 Task: Create a due date automation trigger when advanced on, on the wednesday of the week before a card is due add basic assigned only to anyone at 11:00 AM.
Action: Mouse moved to (1070, 83)
Screenshot: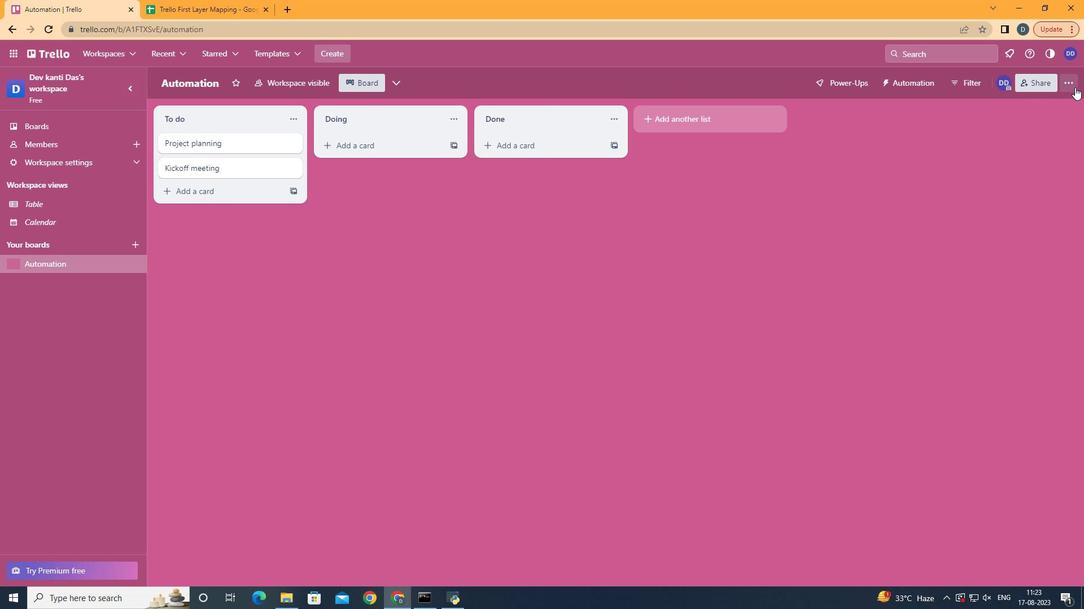 
Action: Mouse pressed left at (1070, 83)
Screenshot: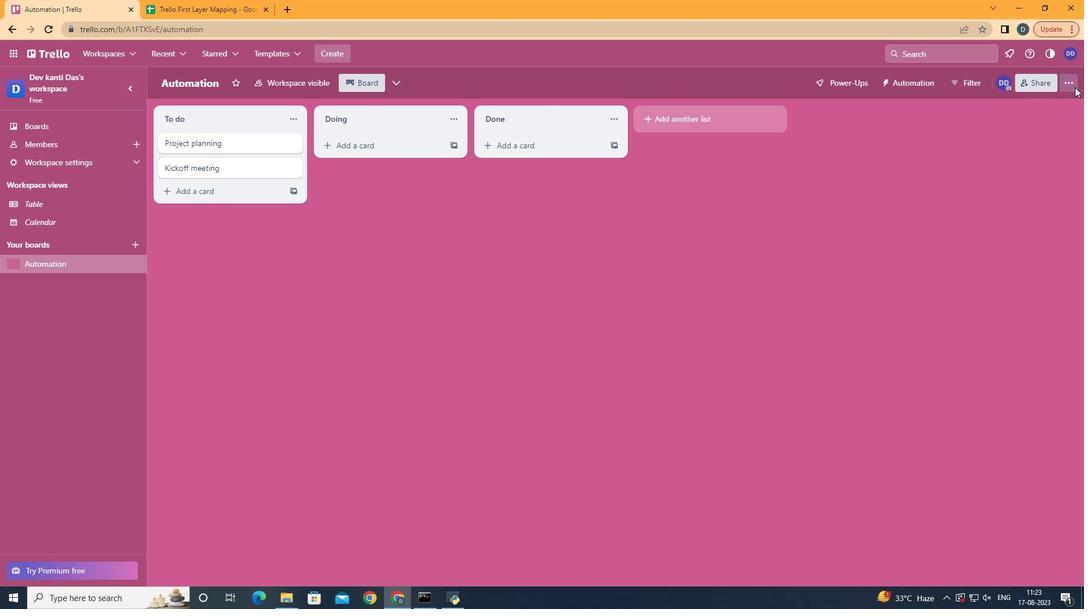 
Action: Mouse moved to (1011, 237)
Screenshot: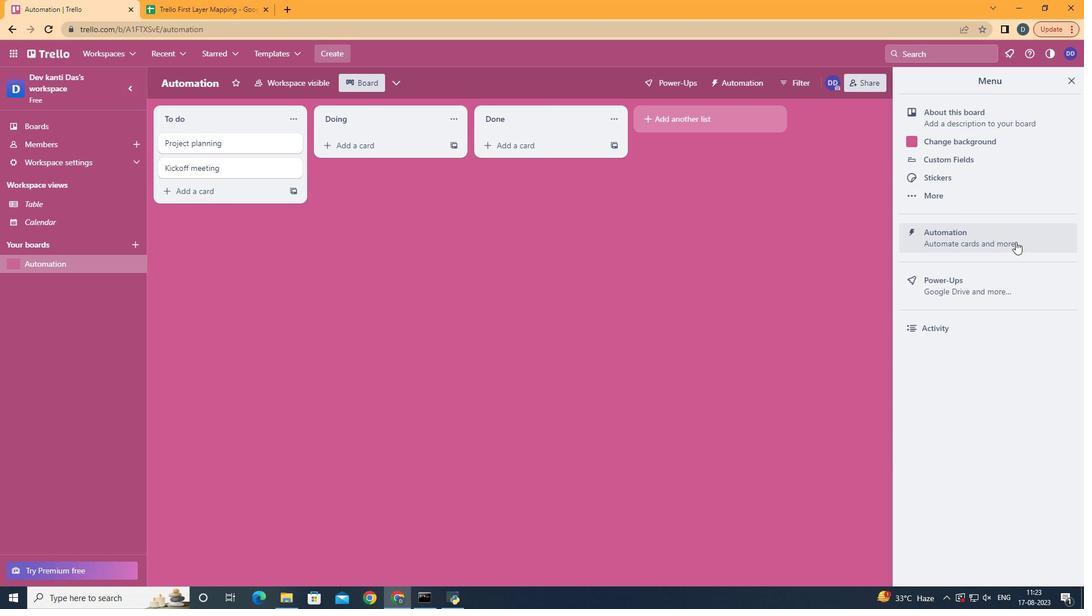 
Action: Mouse pressed left at (1011, 237)
Screenshot: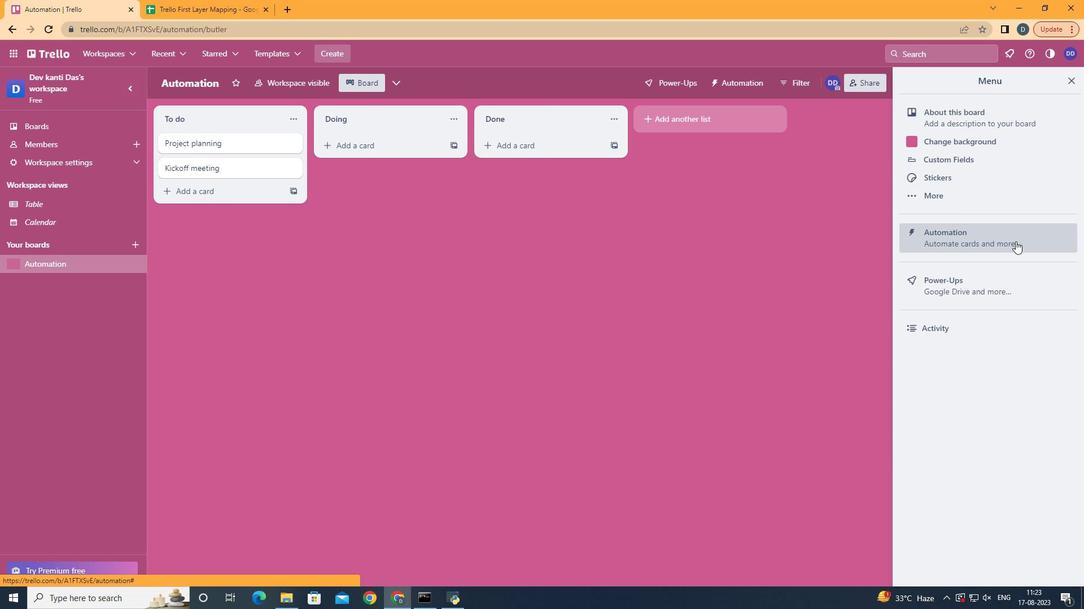 
Action: Mouse moved to (216, 229)
Screenshot: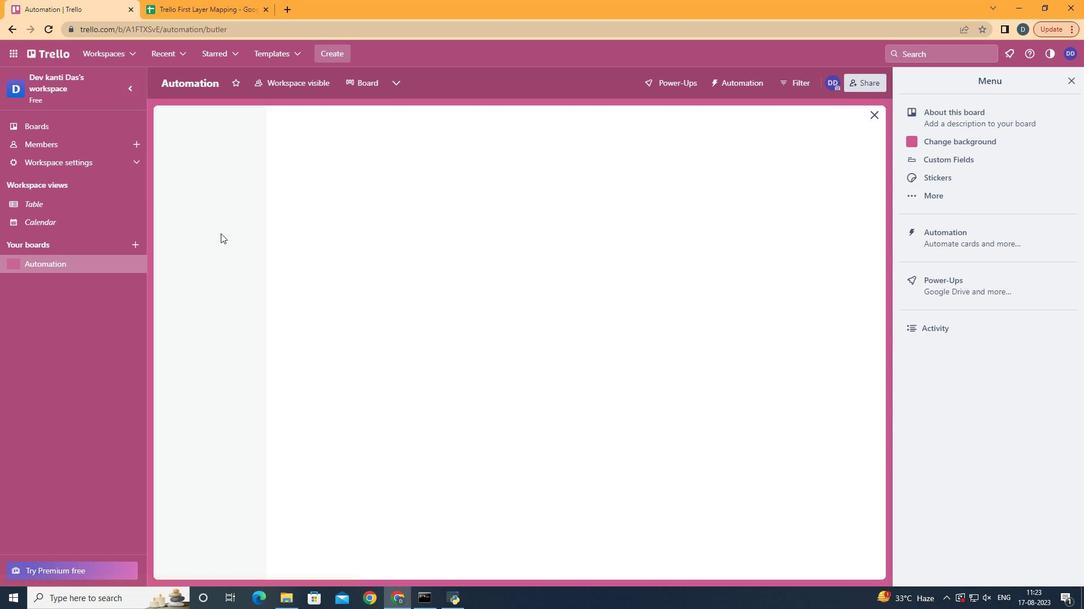 
Action: Mouse pressed left at (216, 229)
Screenshot: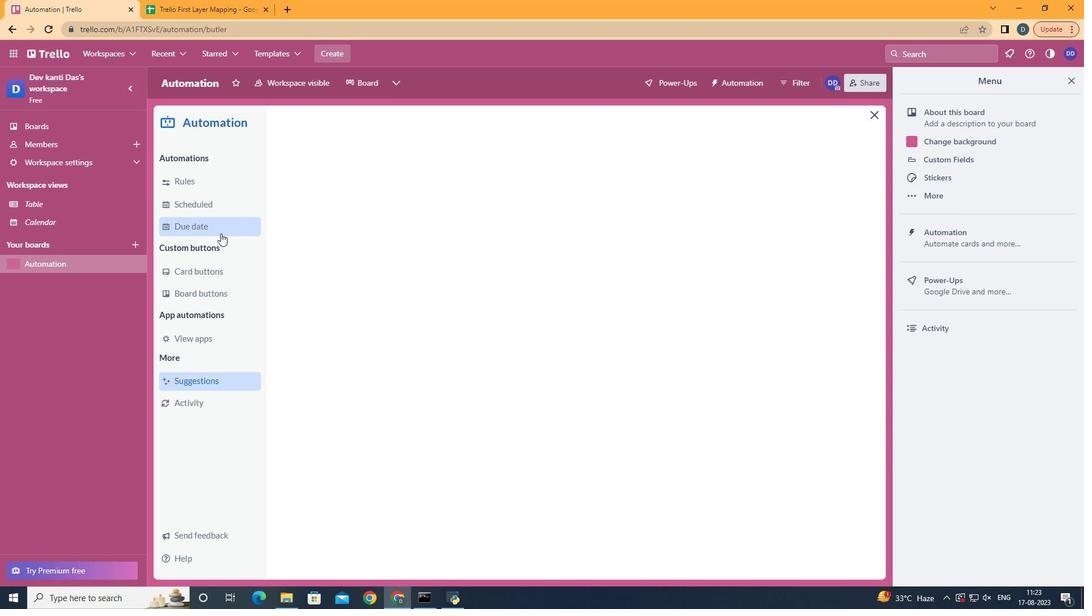 
Action: Mouse moved to (795, 129)
Screenshot: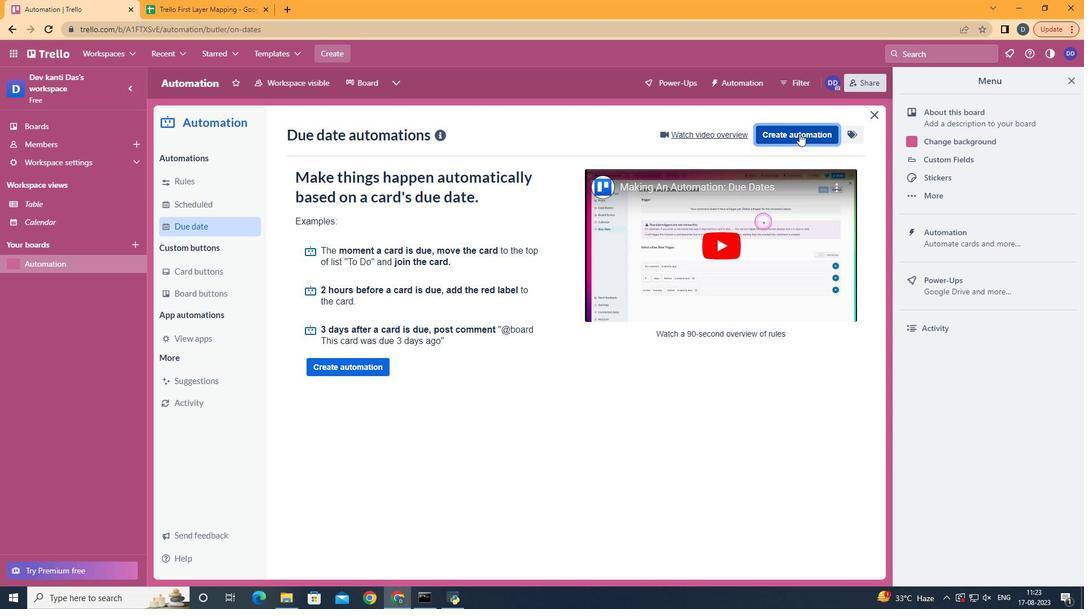 
Action: Mouse pressed left at (795, 129)
Screenshot: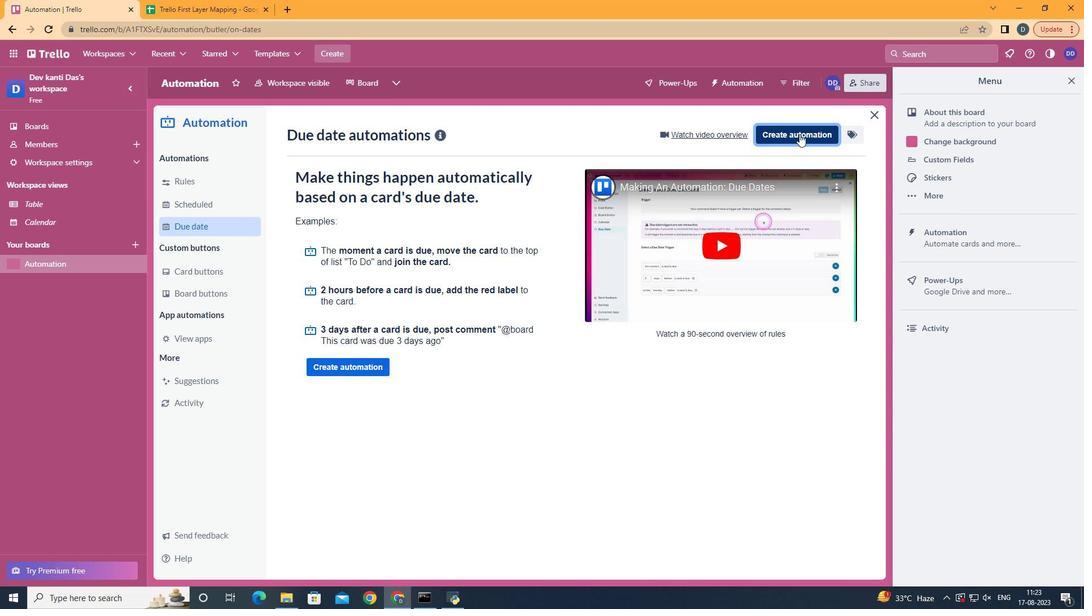 
Action: Mouse moved to (643, 236)
Screenshot: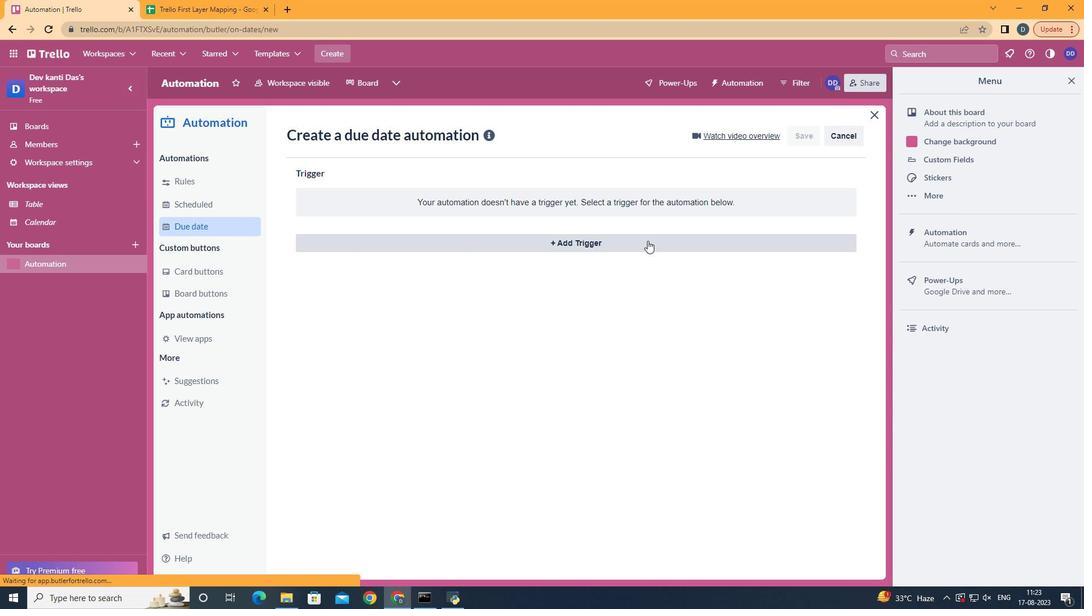 
Action: Mouse pressed left at (643, 236)
Screenshot: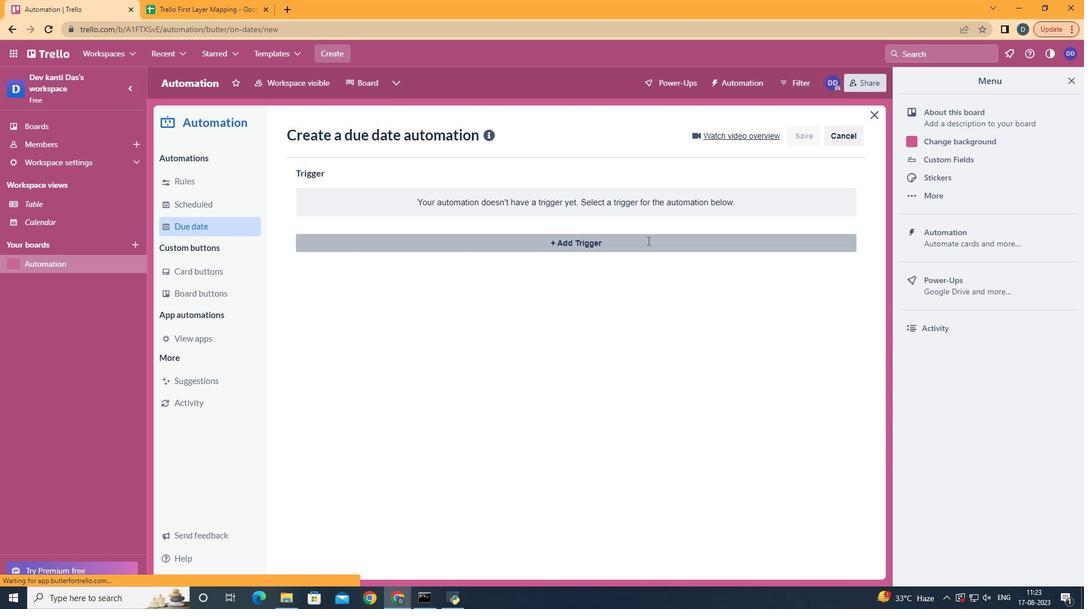 
Action: Mouse moved to (351, 342)
Screenshot: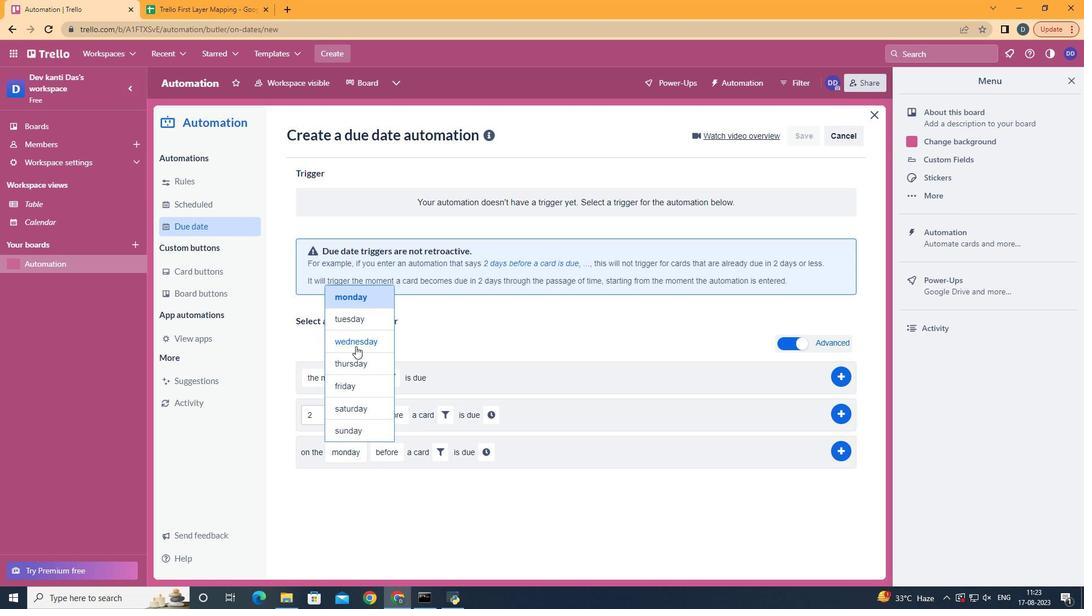 
Action: Mouse pressed left at (351, 342)
Screenshot: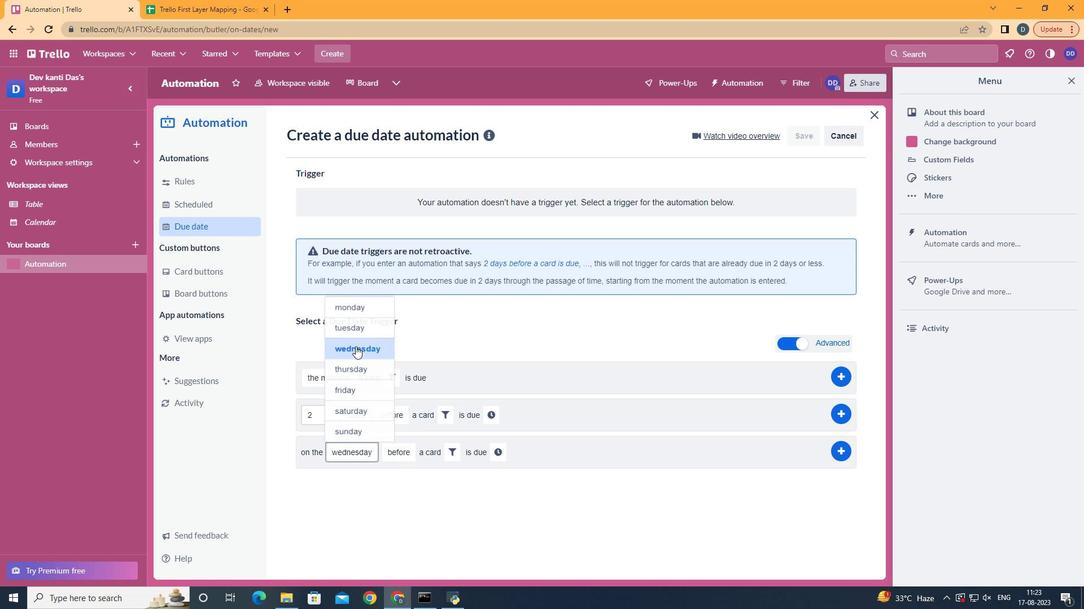 
Action: Mouse moved to (424, 534)
Screenshot: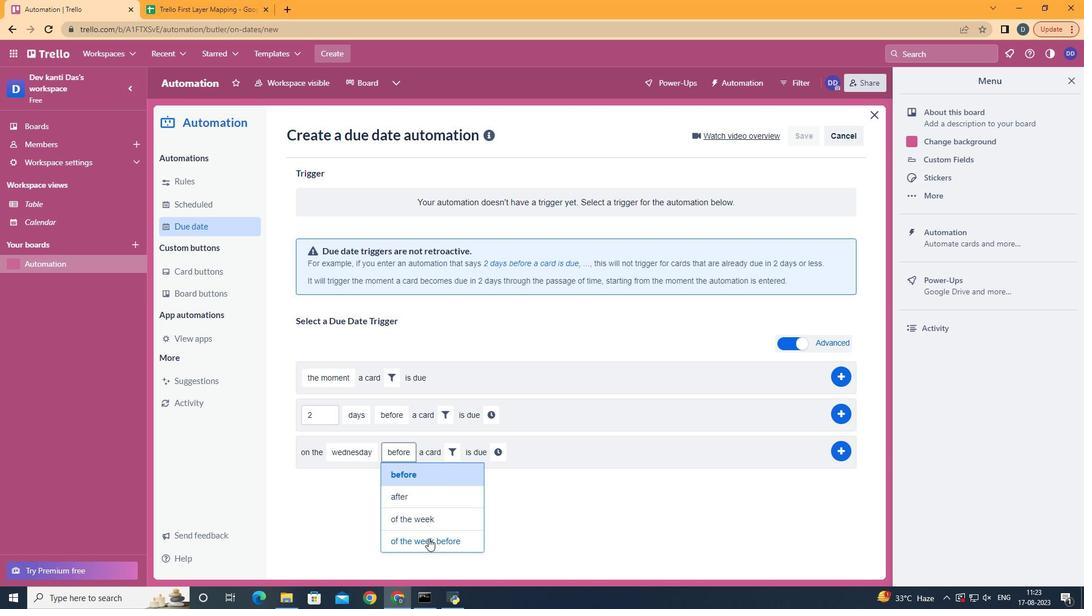 
Action: Mouse pressed left at (424, 534)
Screenshot: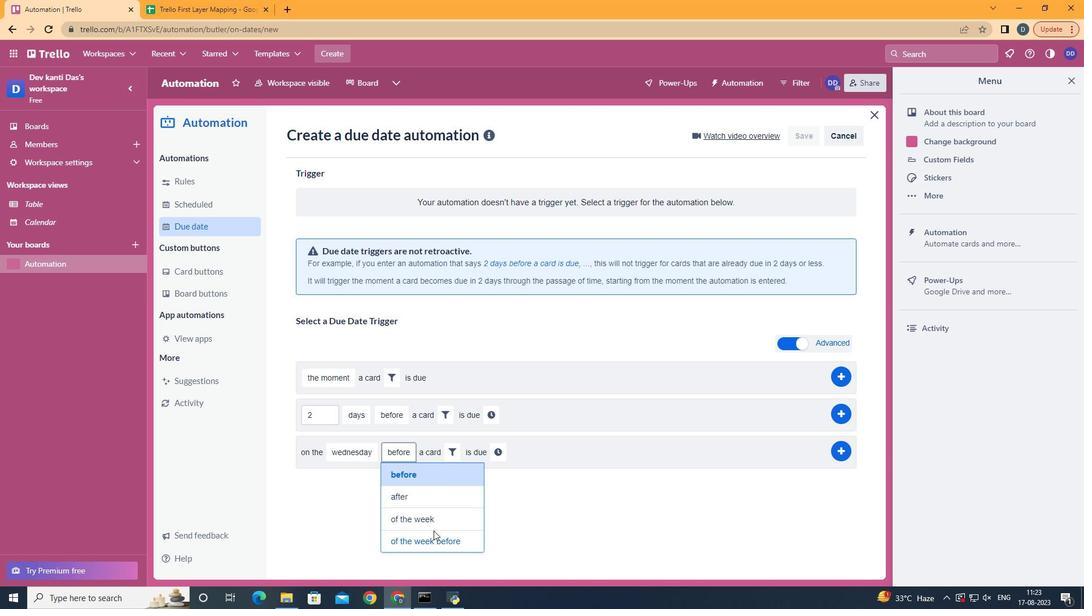 
Action: Mouse moved to (486, 450)
Screenshot: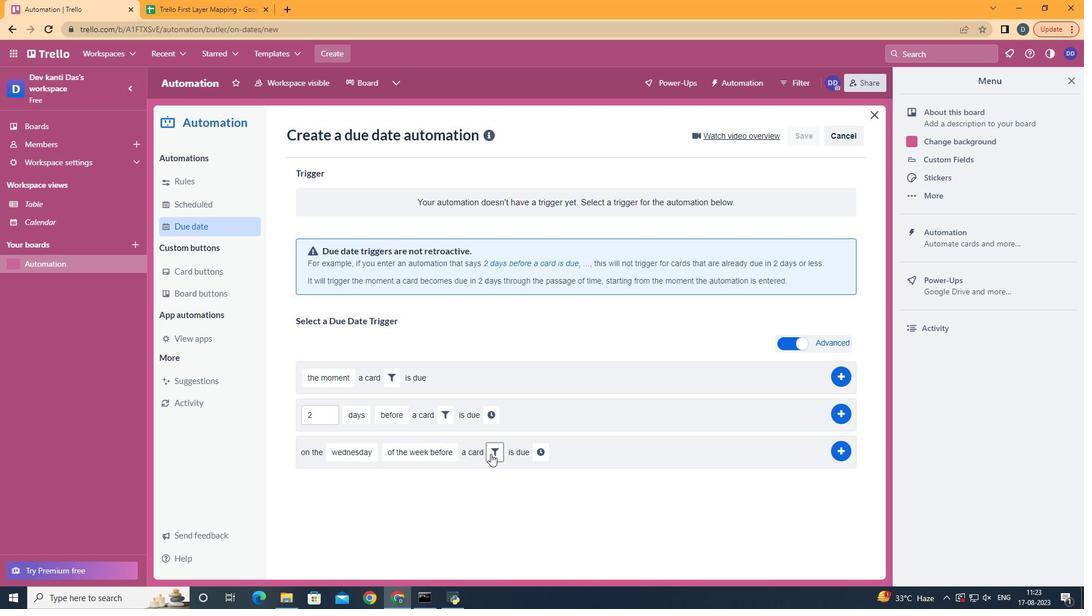
Action: Mouse pressed left at (486, 450)
Screenshot: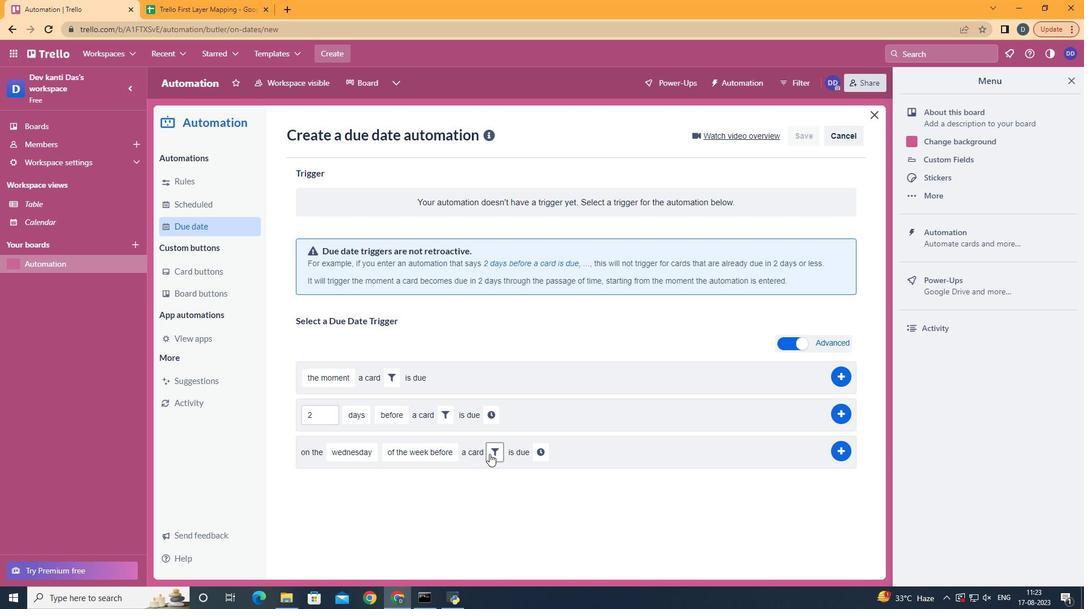 
Action: Mouse moved to (613, 513)
Screenshot: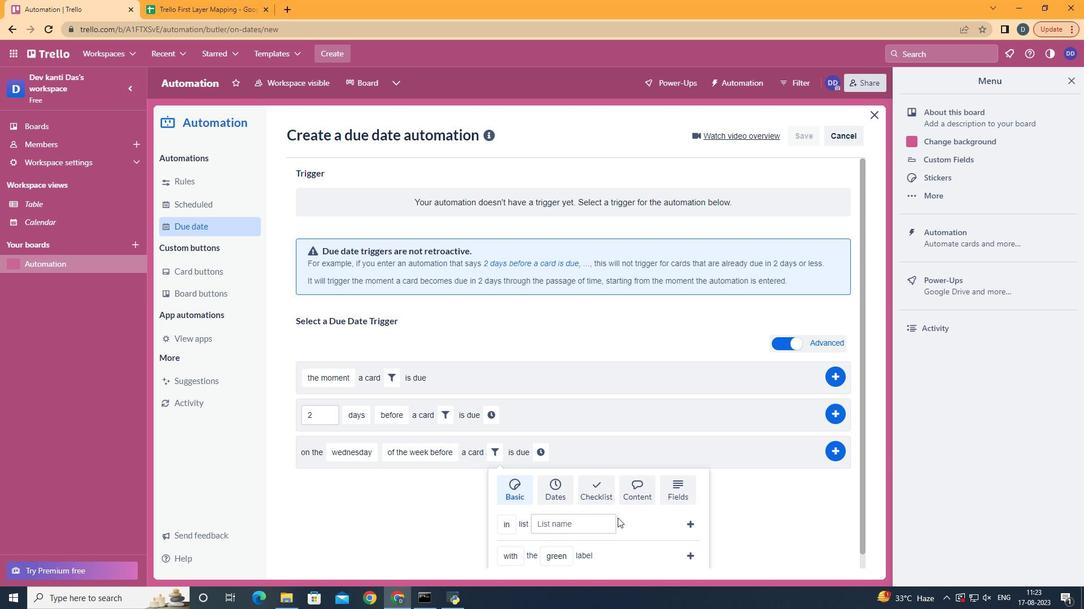
Action: Mouse scrolled (613, 513) with delta (0, 0)
Screenshot: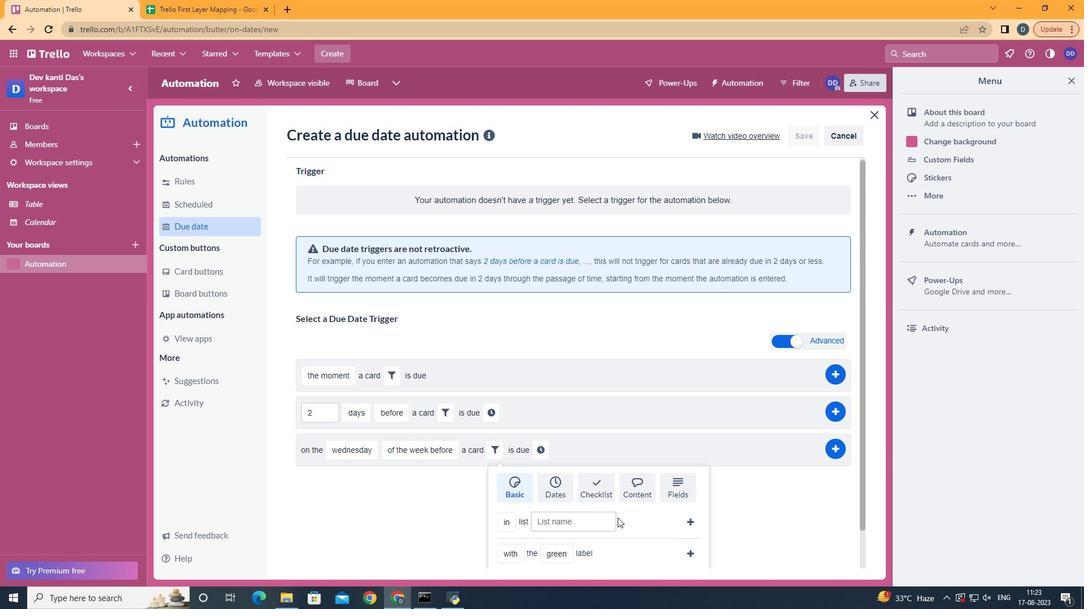 
Action: Mouse scrolled (613, 513) with delta (0, 0)
Screenshot: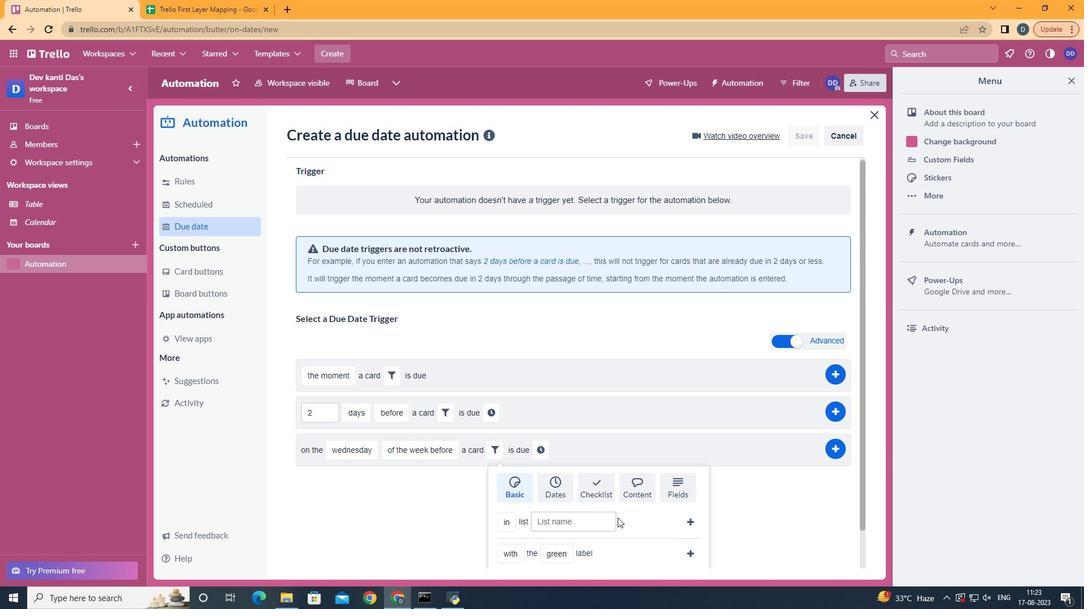 
Action: Mouse scrolled (613, 513) with delta (0, 0)
Screenshot: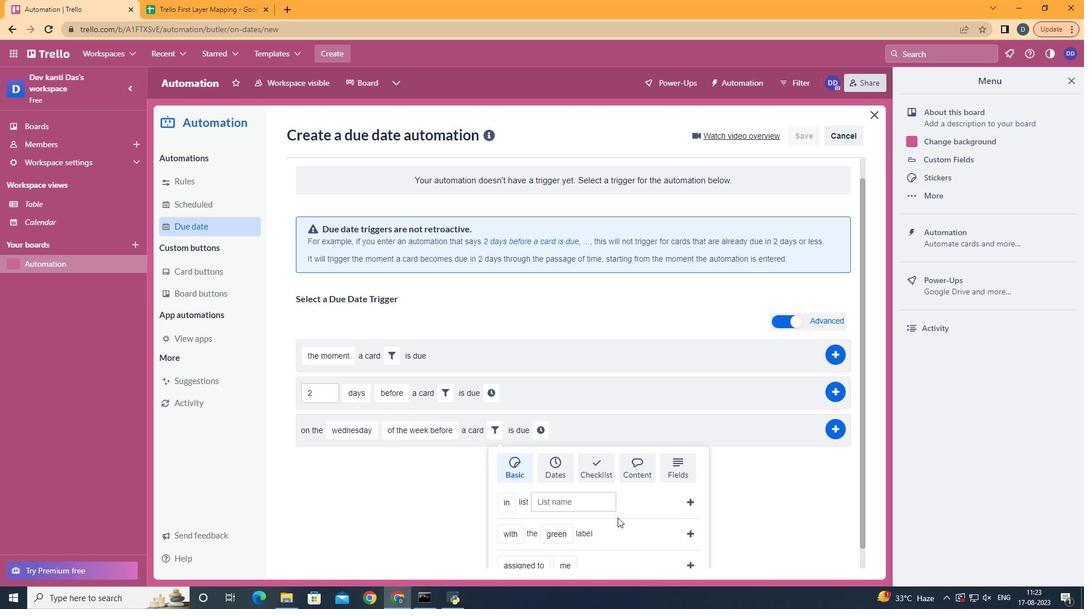 
Action: Mouse scrolled (613, 513) with delta (0, 0)
Screenshot: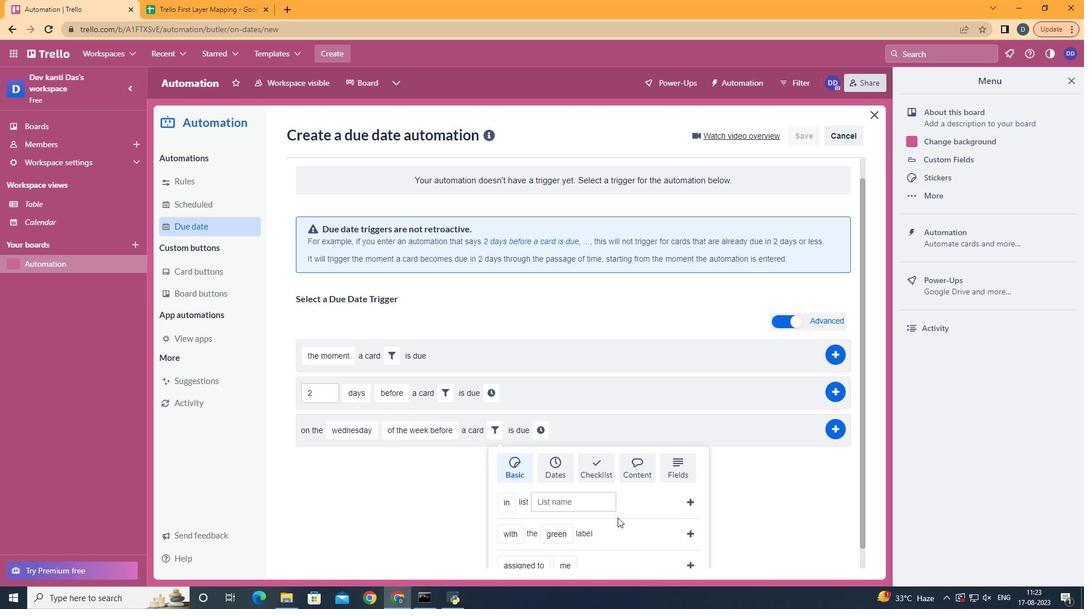 
Action: Mouse scrolled (613, 513) with delta (0, 0)
Screenshot: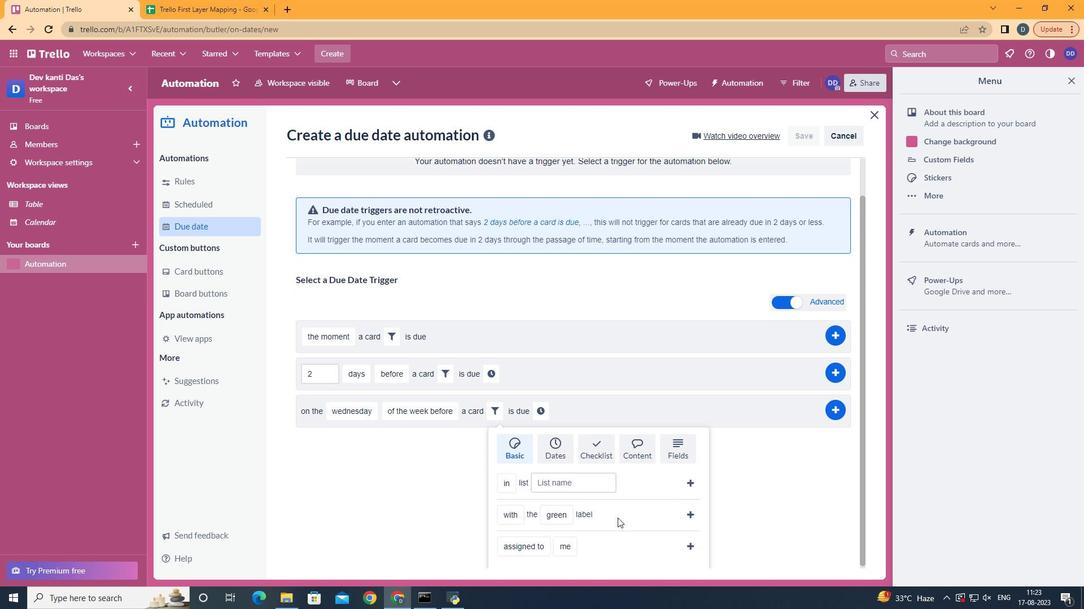 
Action: Mouse moved to (542, 495)
Screenshot: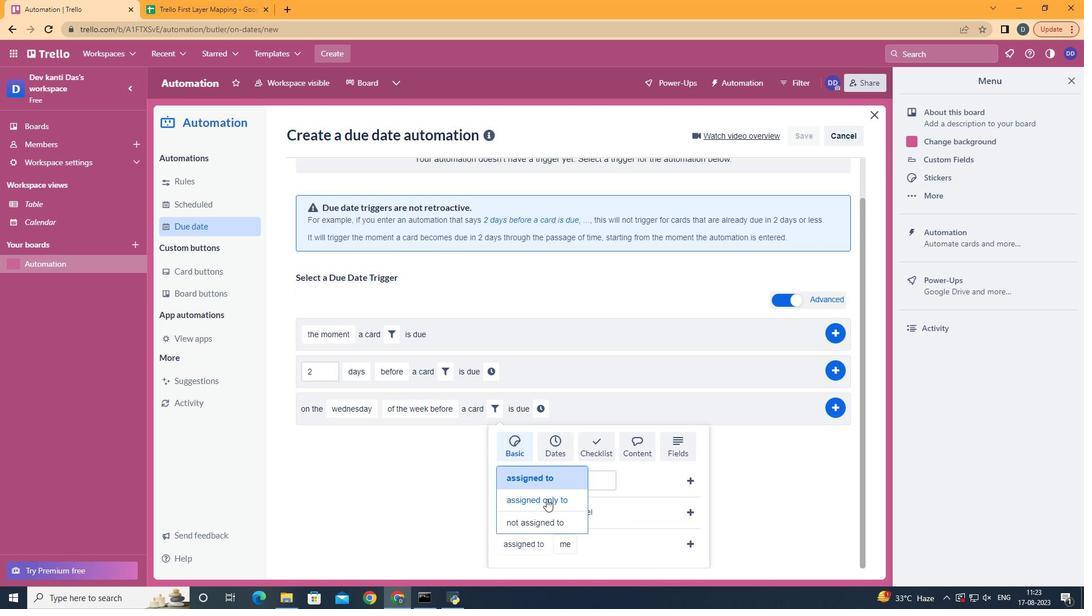 
Action: Mouse pressed left at (542, 495)
Screenshot: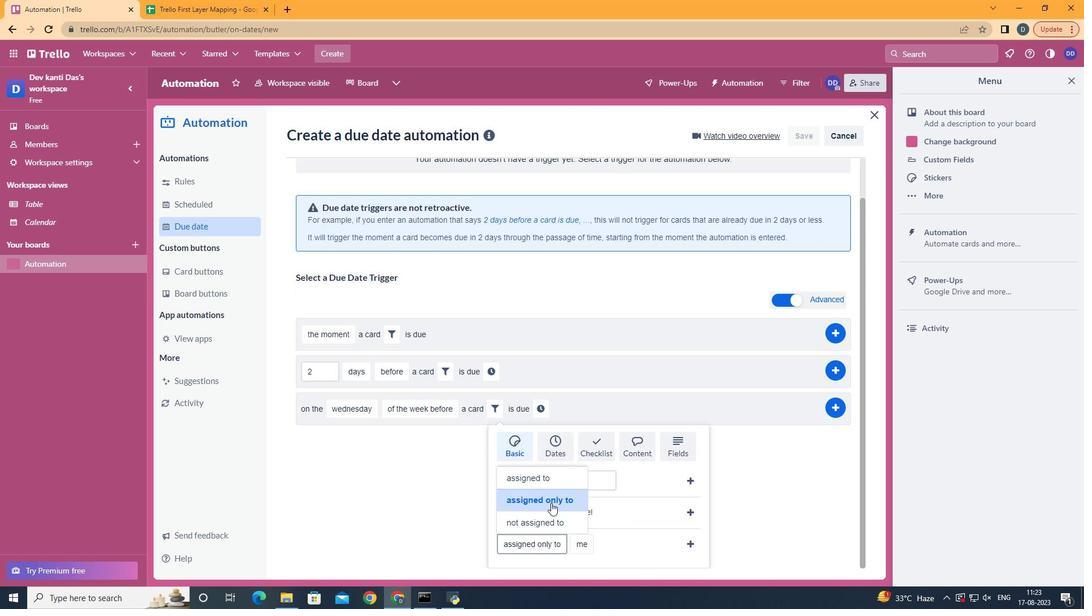 
Action: Mouse moved to (611, 489)
Screenshot: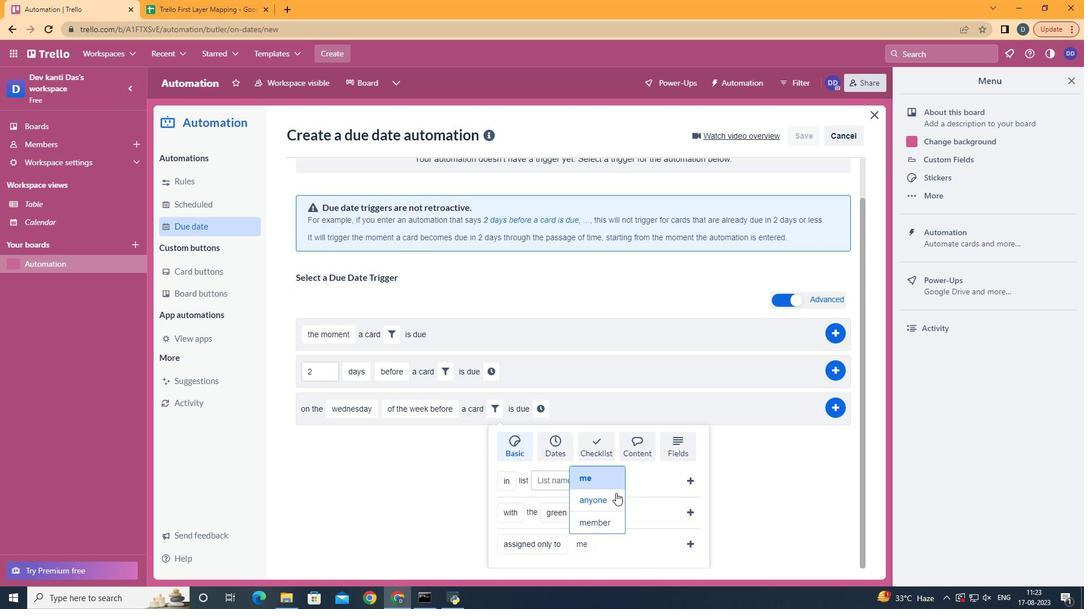 
Action: Mouse pressed left at (611, 489)
Screenshot: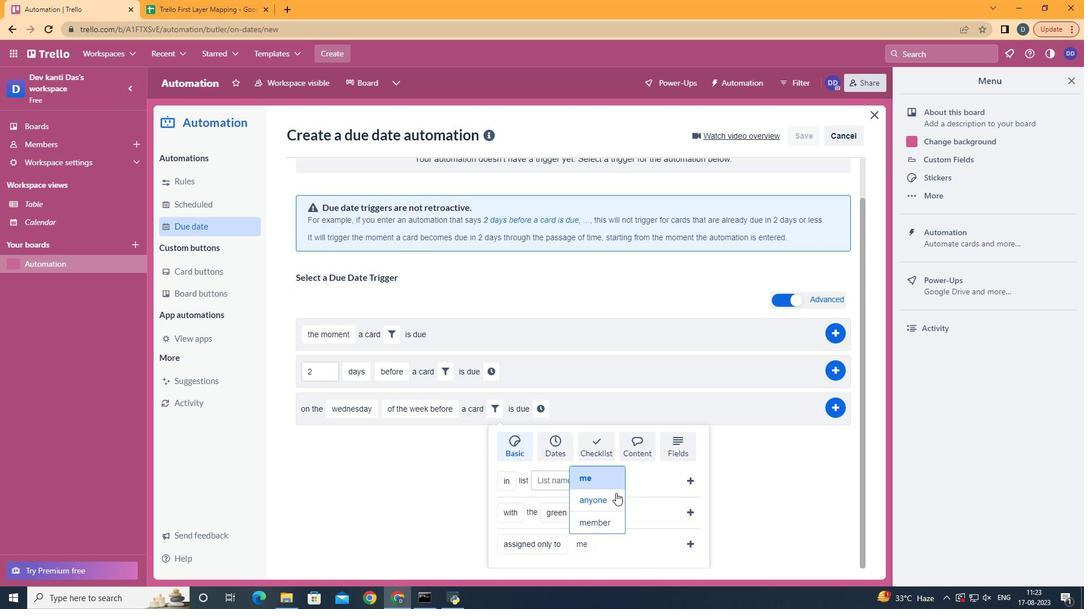 
Action: Mouse moved to (690, 538)
Screenshot: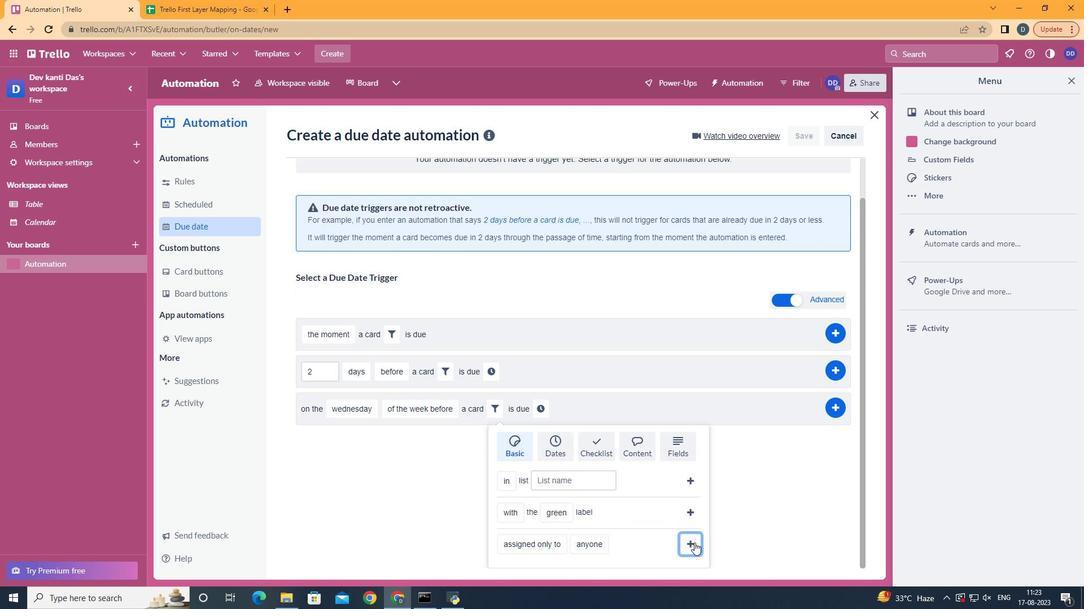 
Action: Mouse pressed left at (690, 538)
Screenshot: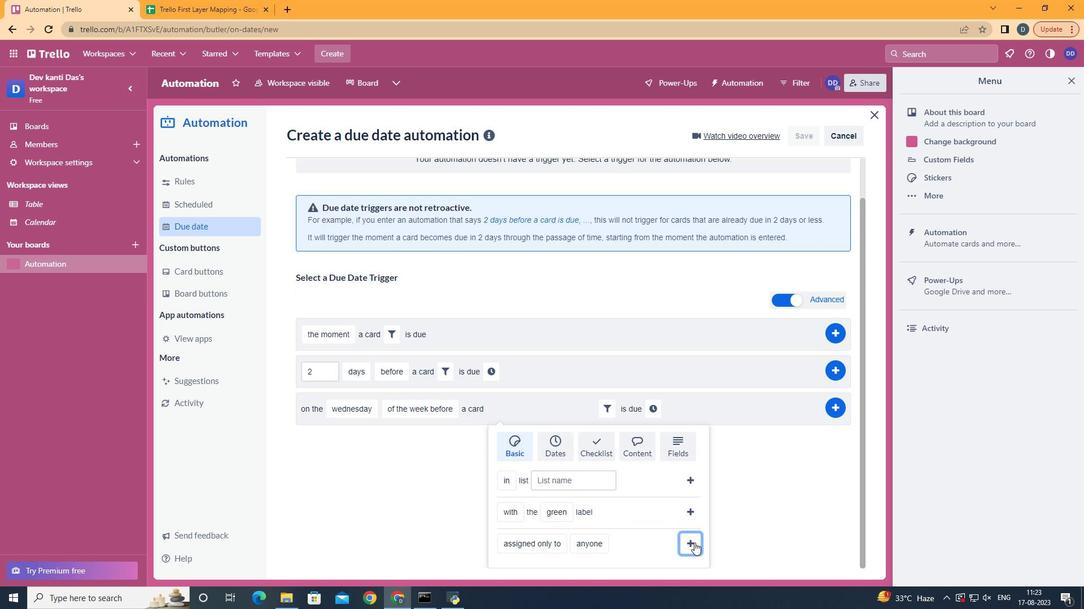 
Action: Mouse moved to (646, 453)
Screenshot: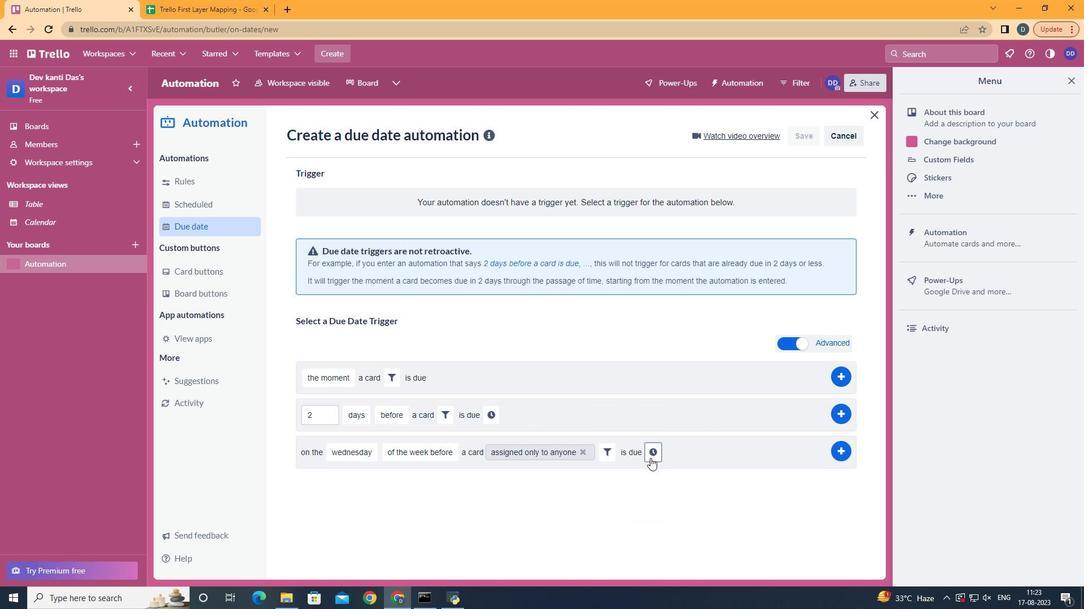 
Action: Mouse pressed left at (646, 453)
Screenshot: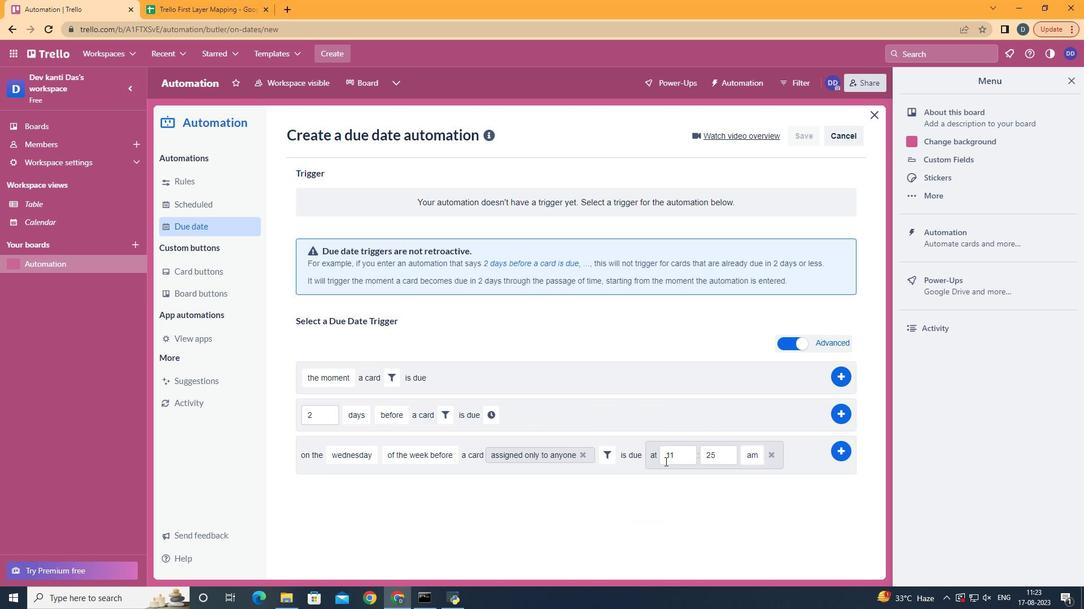 
Action: Mouse moved to (727, 452)
Screenshot: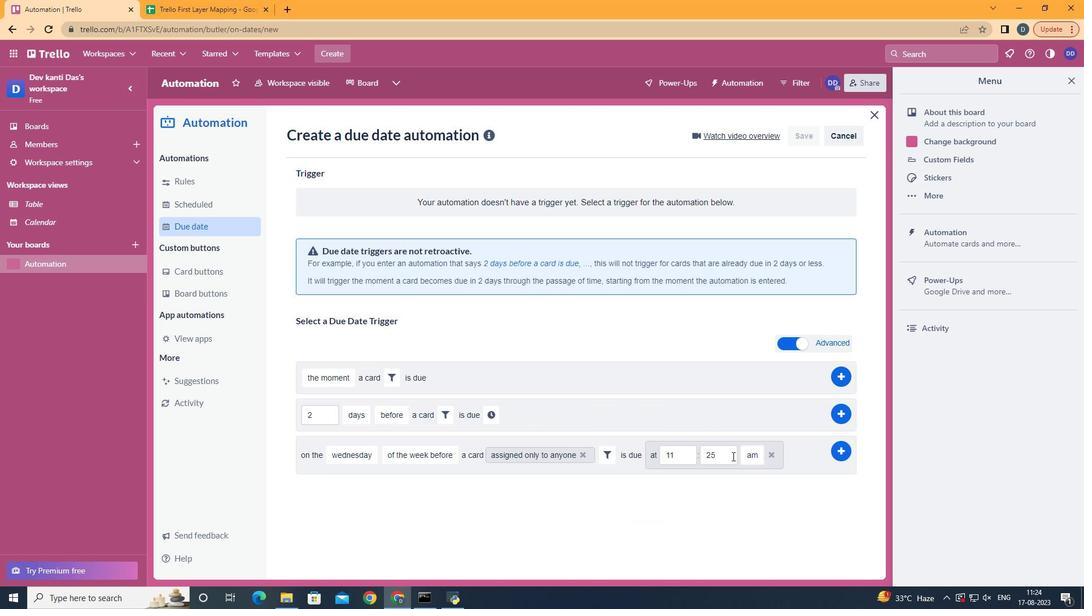 
Action: Mouse pressed left at (727, 452)
Screenshot: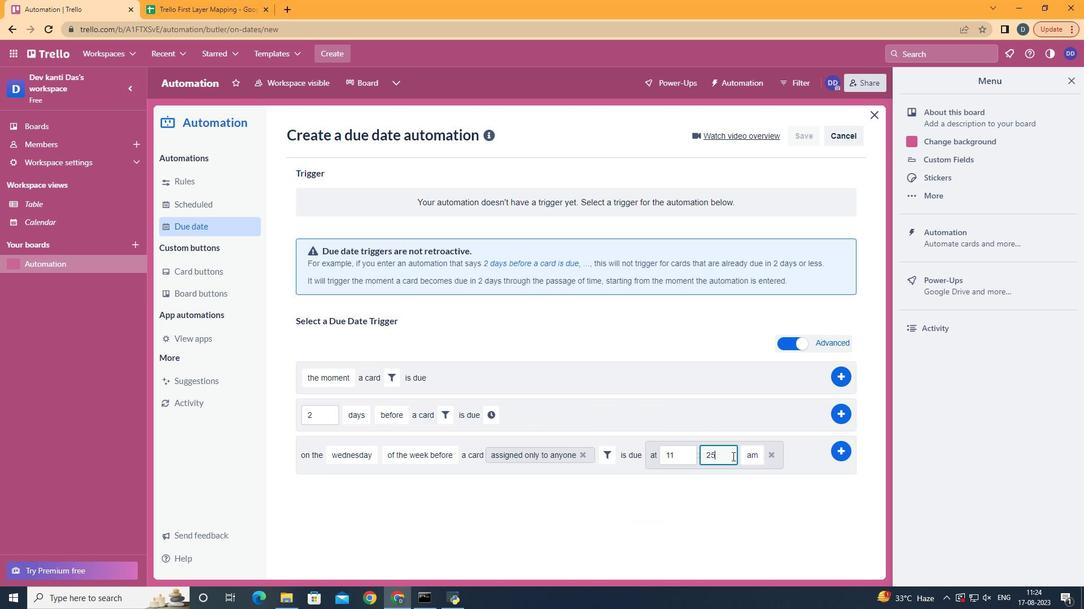 
Action: Key pressed <Key.backspace><Key.backspace>00
Screenshot: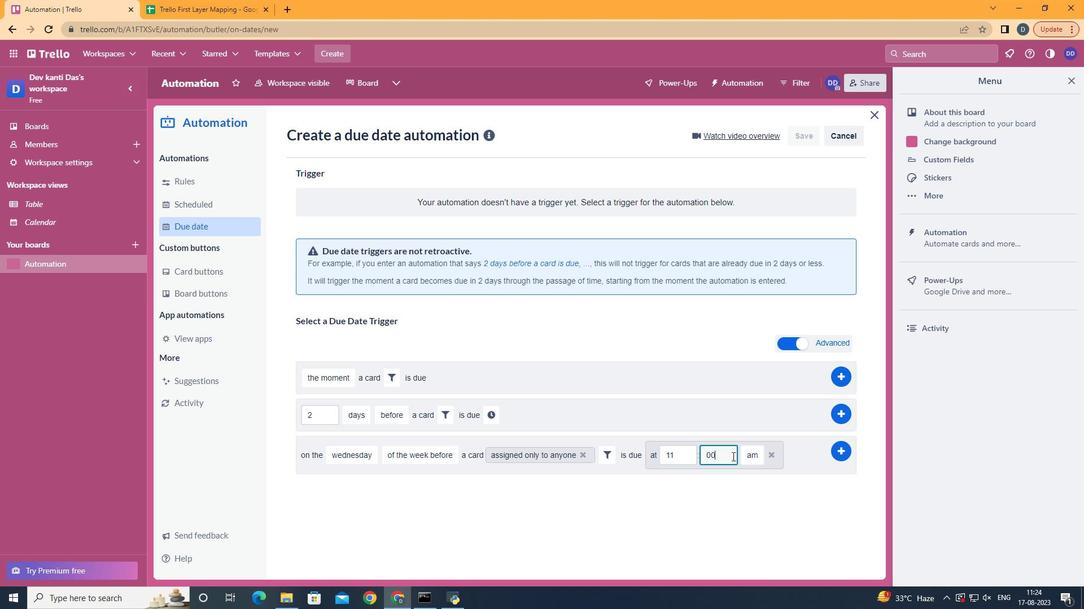 
Action: Mouse moved to (840, 447)
Screenshot: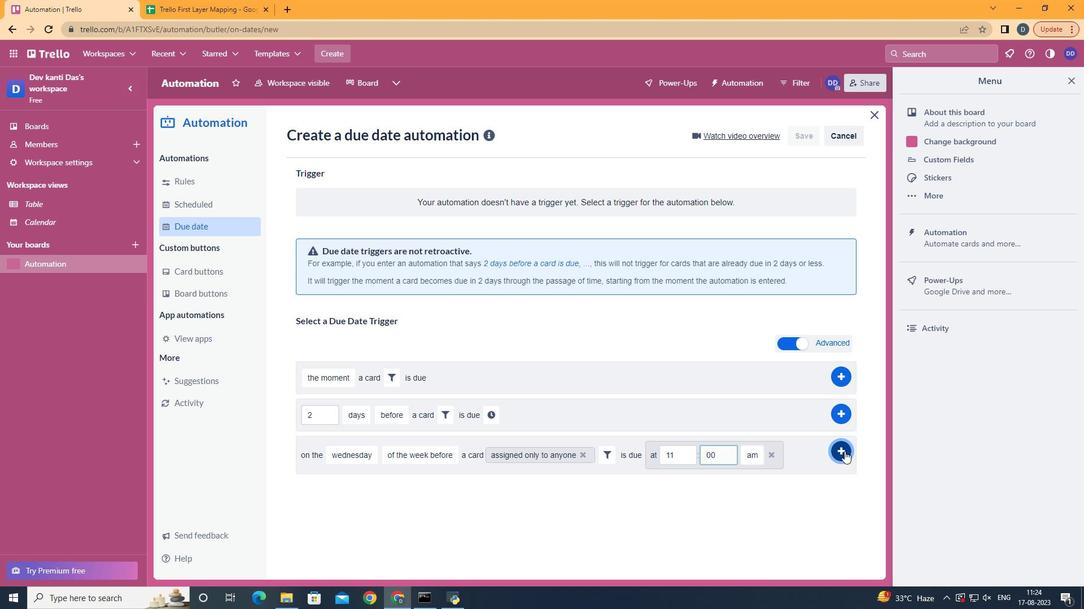 
Action: Mouse pressed left at (840, 447)
Screenshot: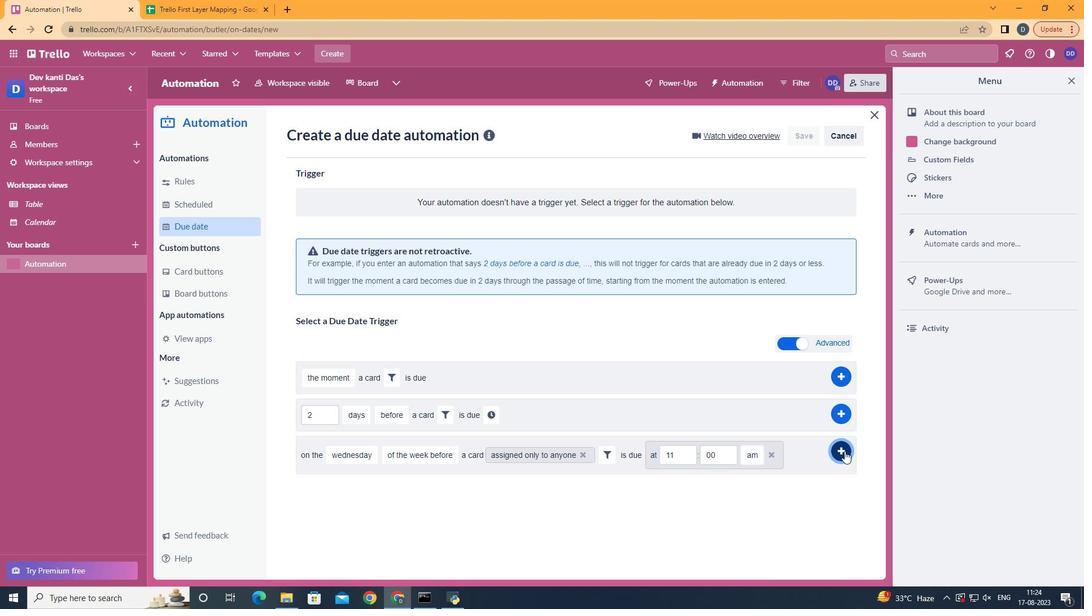 
